Task: Compare document from the page "Sunflower" from my drive.
Action: Mouse moved to (172, 62)
Screenshot: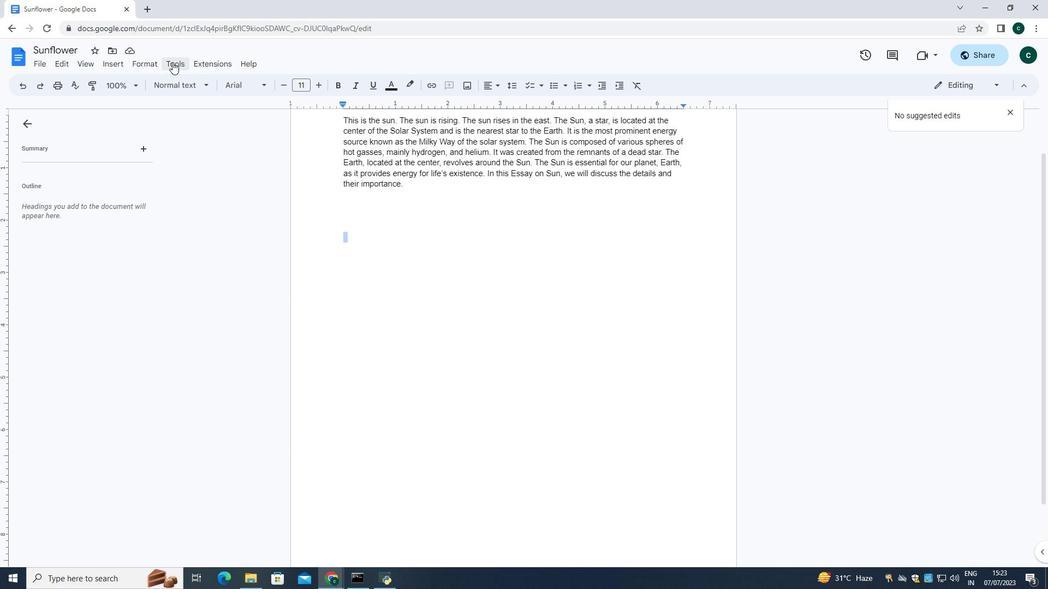 
Action: Mouse pressed left at (172, 62)
Screenshot: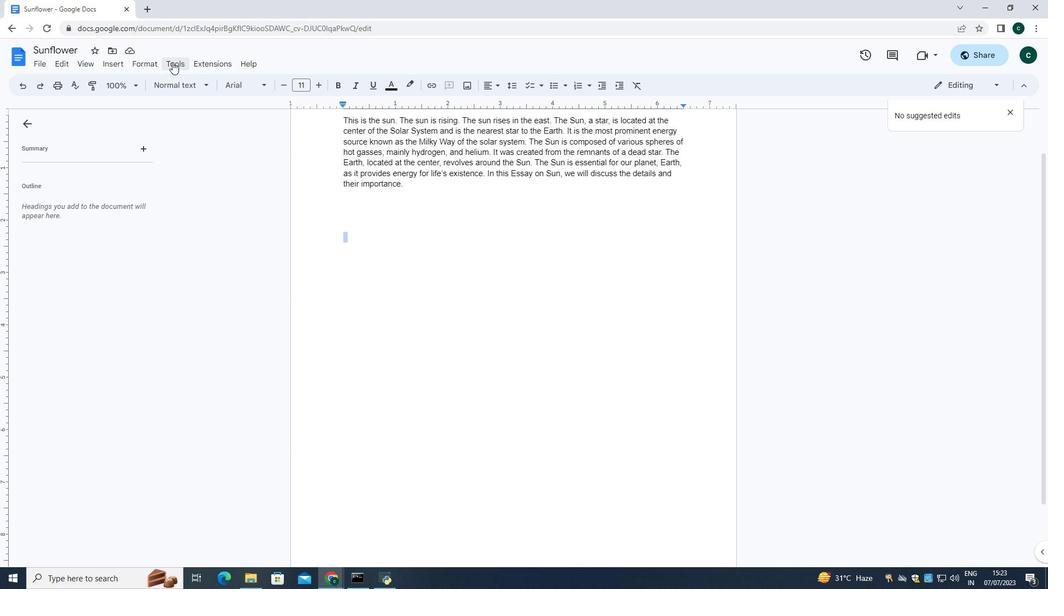 
Action: Mouse moved to (209, 131)
Screenshot: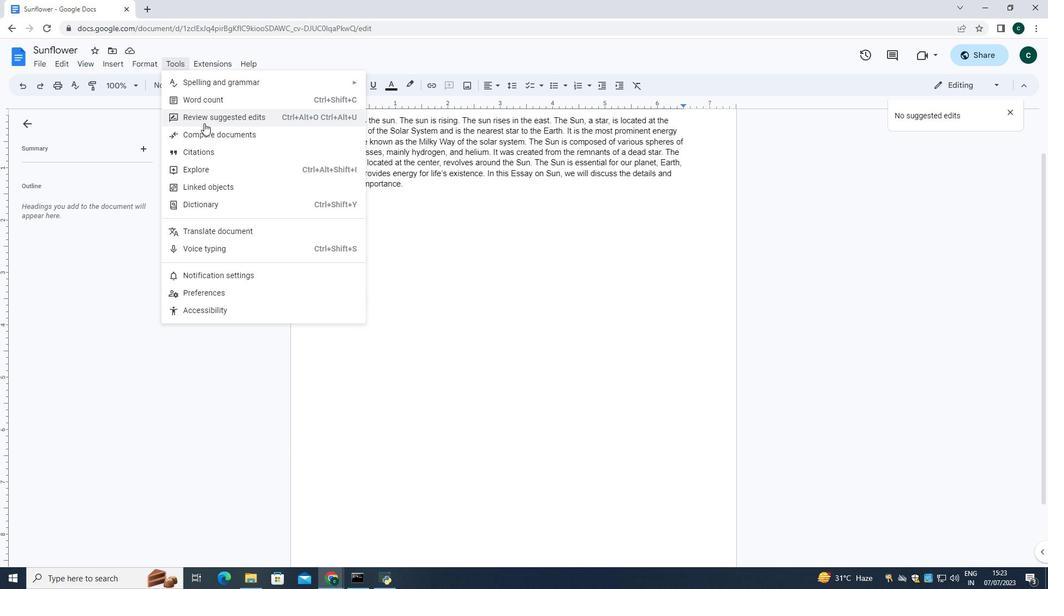 
Action: Mouse pressed left at (209, 131)
Screenshot: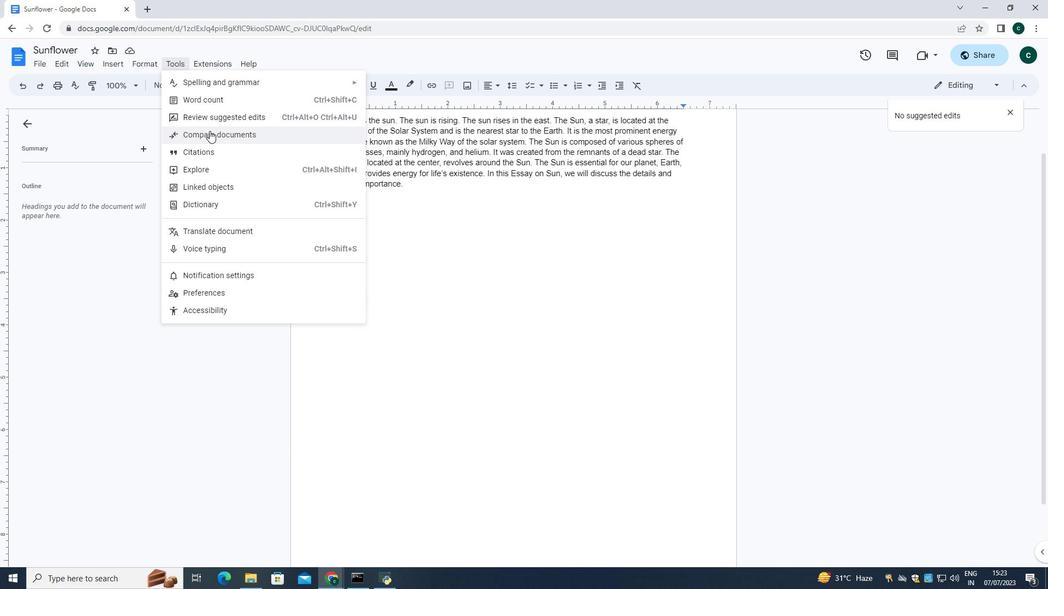 
Action: Mouse moved to (437, 263)
Screenshot: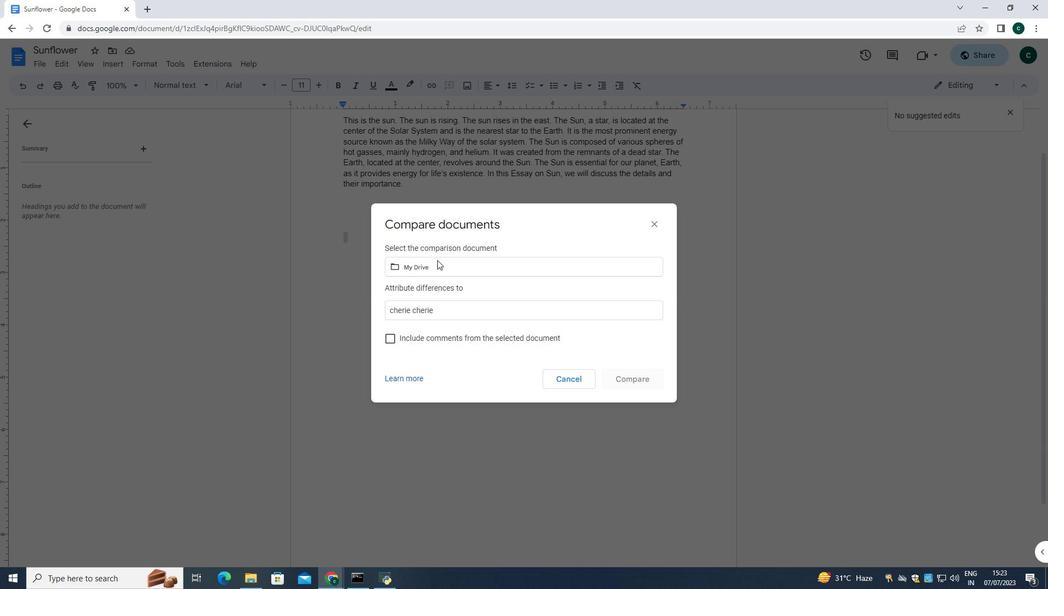 
Action: Mouse pressed left at (437, 263)
Screenshot: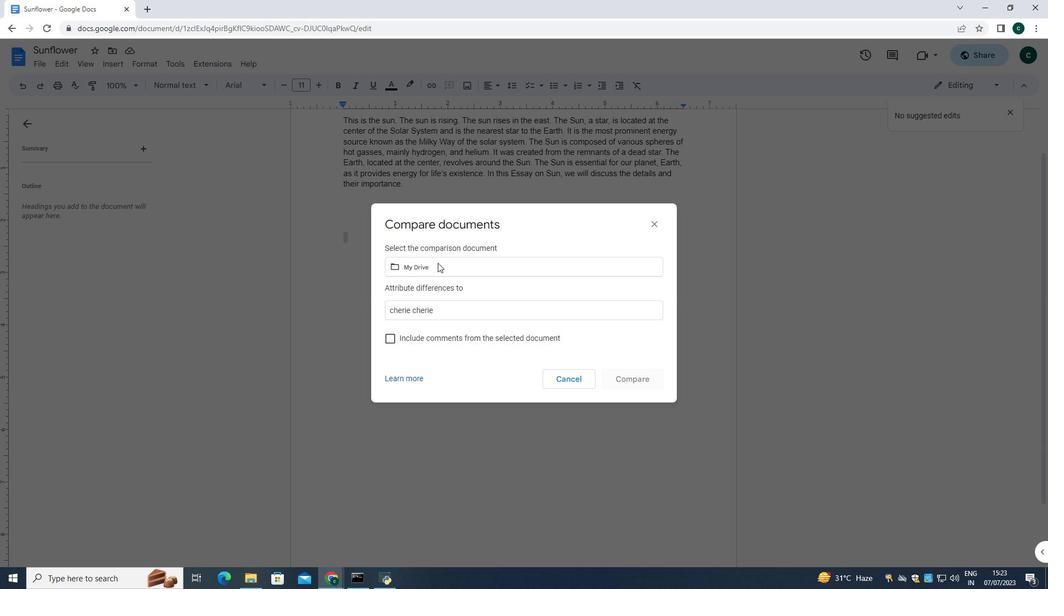 
Action: Mouse moved to (311, 282)
Screenshot: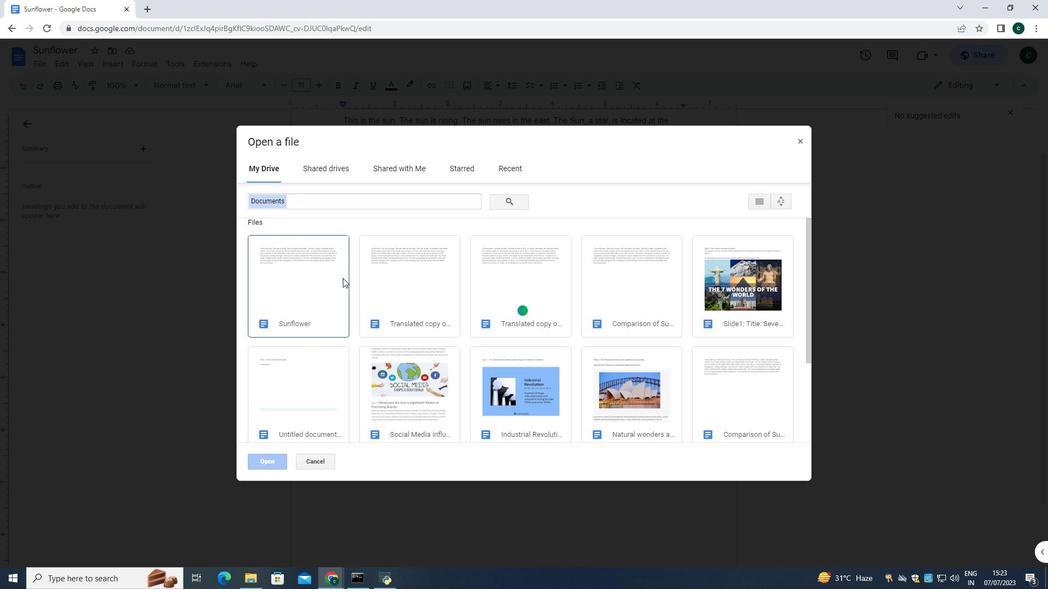 
Action: Mouse pressed left at (311, 282)
Screenshot: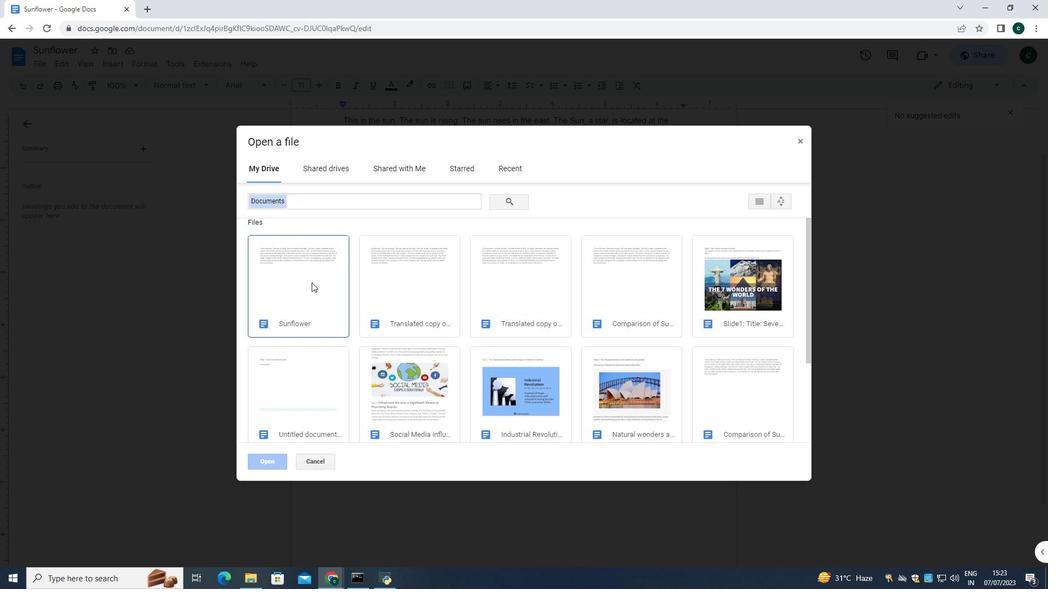 
Action: Mouse moved to (264, 456)
Screenshot: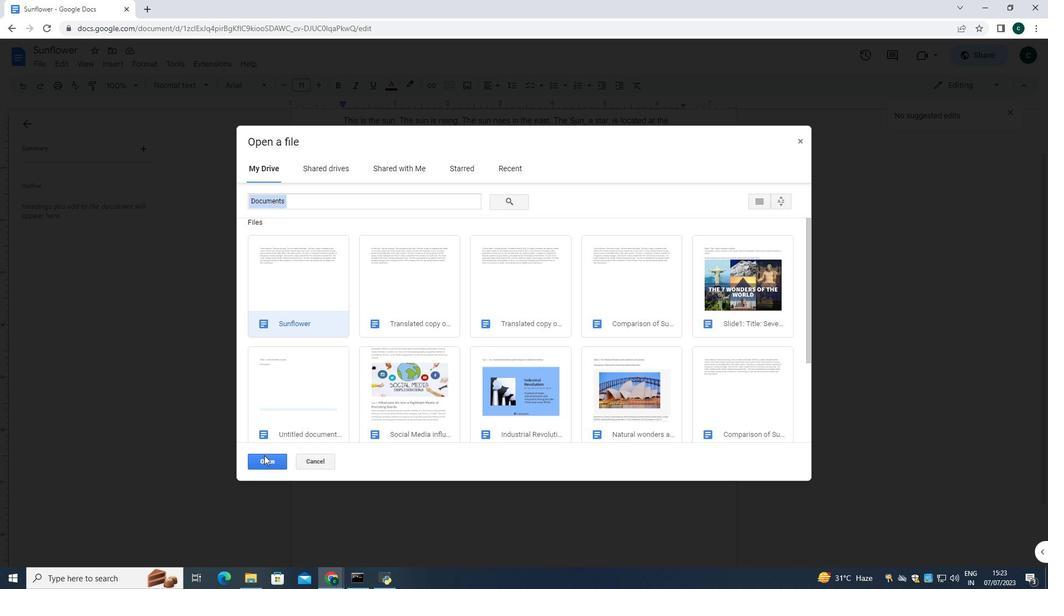 
Action: Mouse pressed left at (264, 456)
Screenshot: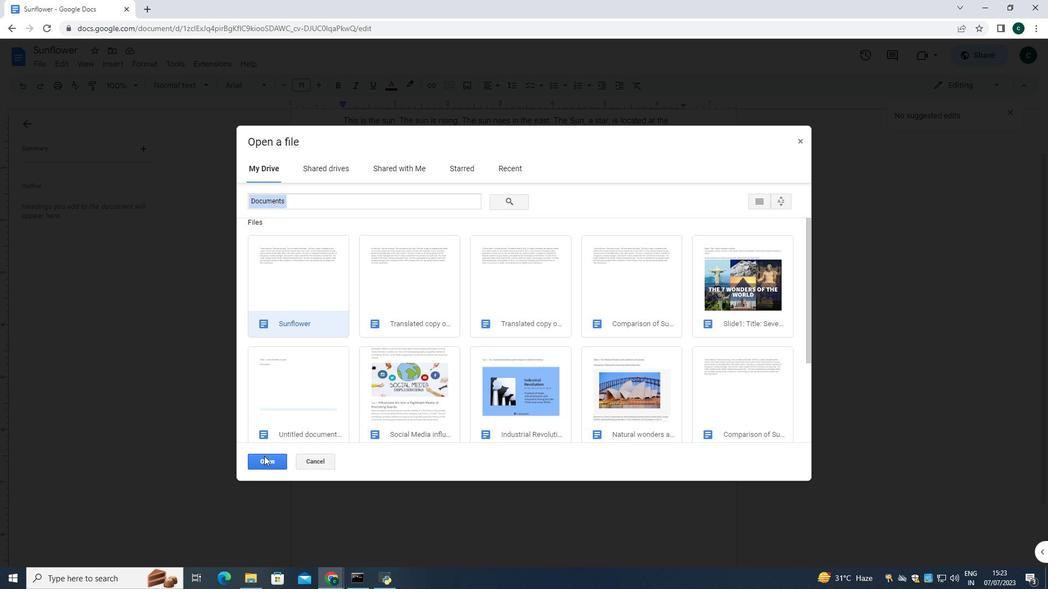 
Action: Mouse moved to (641, 384)
Screenshot: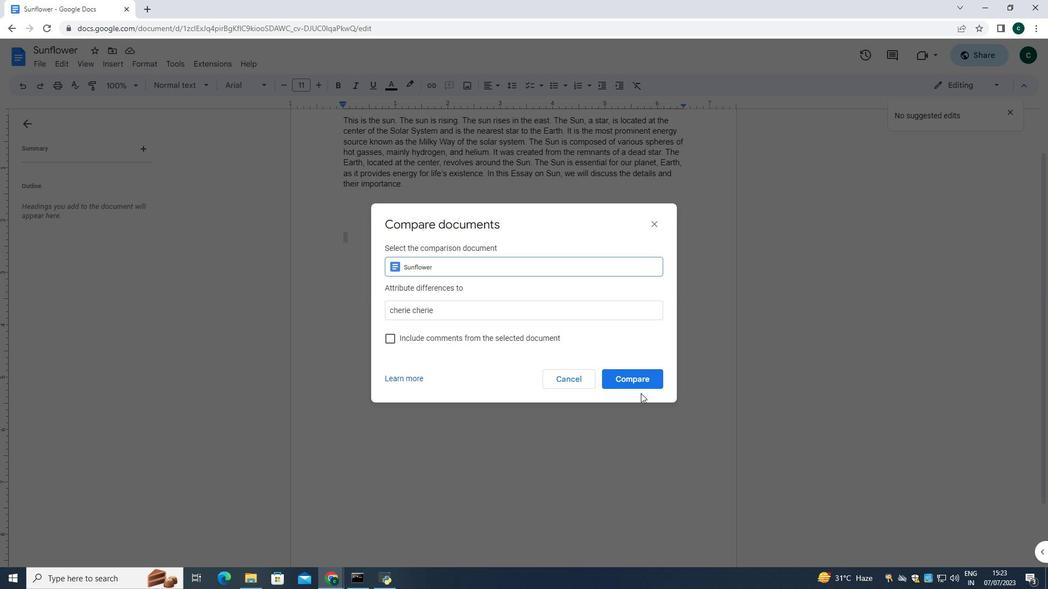 
Action: Mouse pressed left at (641, 384)
Screenshot: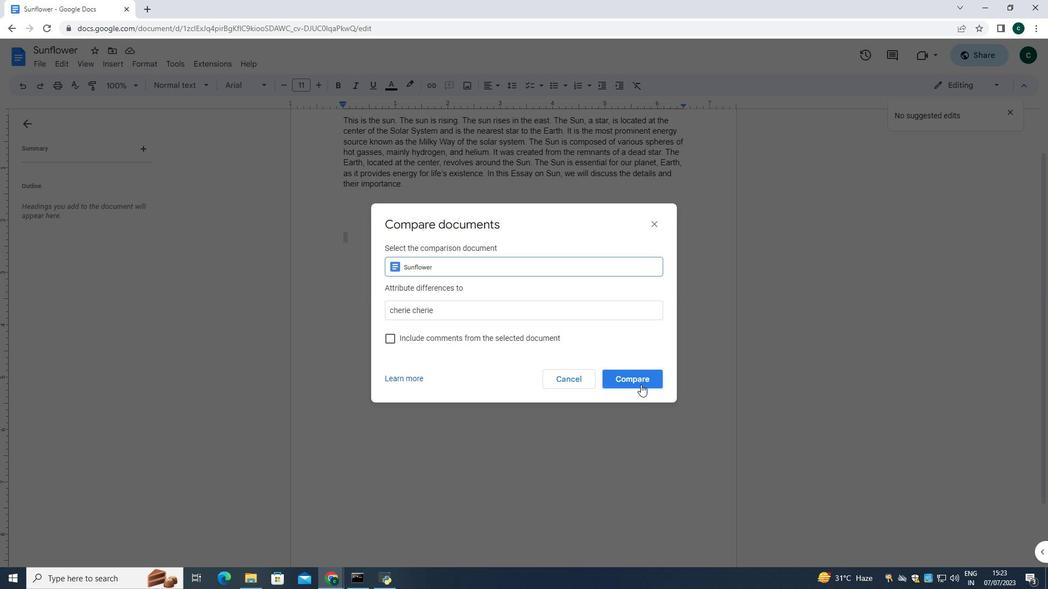 
Action: Mouse moved to (635, 378)
Screenshot: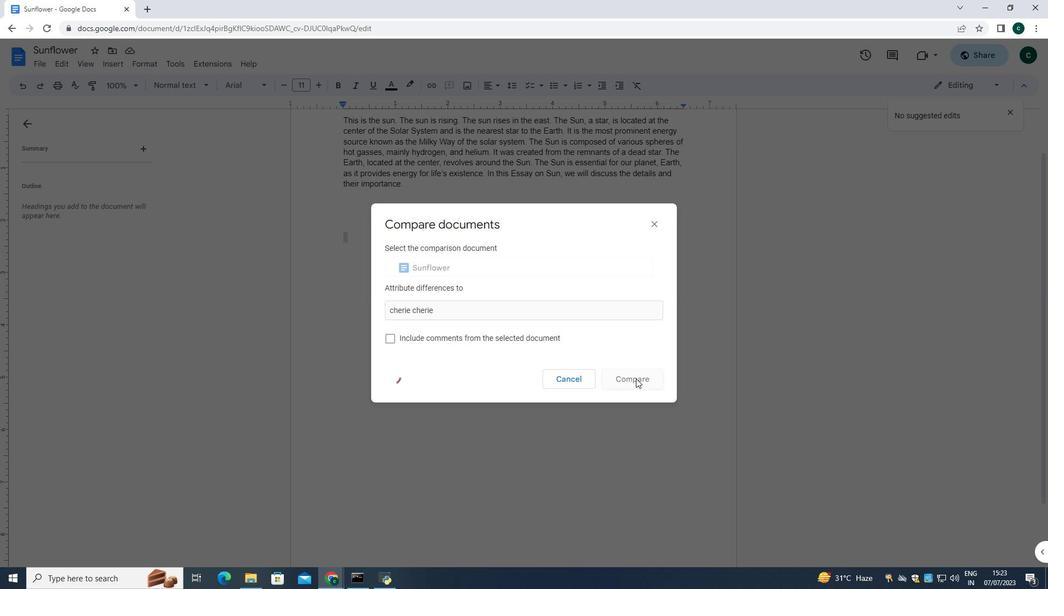 
